 Task: Sort the properties by date changed in descending order.
Action: Mouse moved to (752, 260)
Screenshot: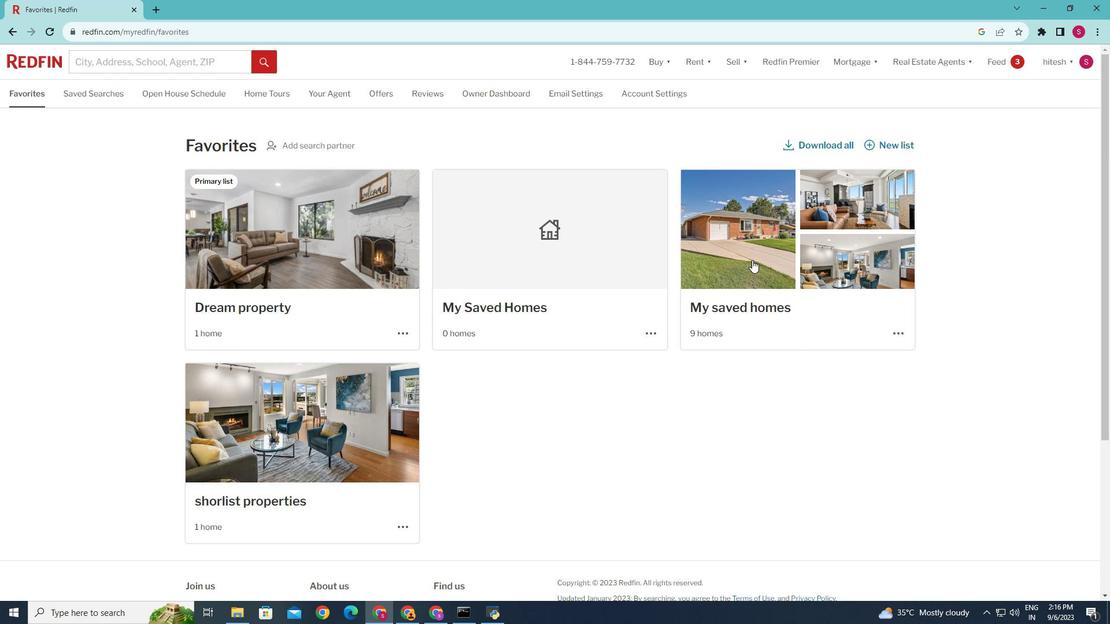 
Action: Mouse pressed left at (752, 260)
Screenshot: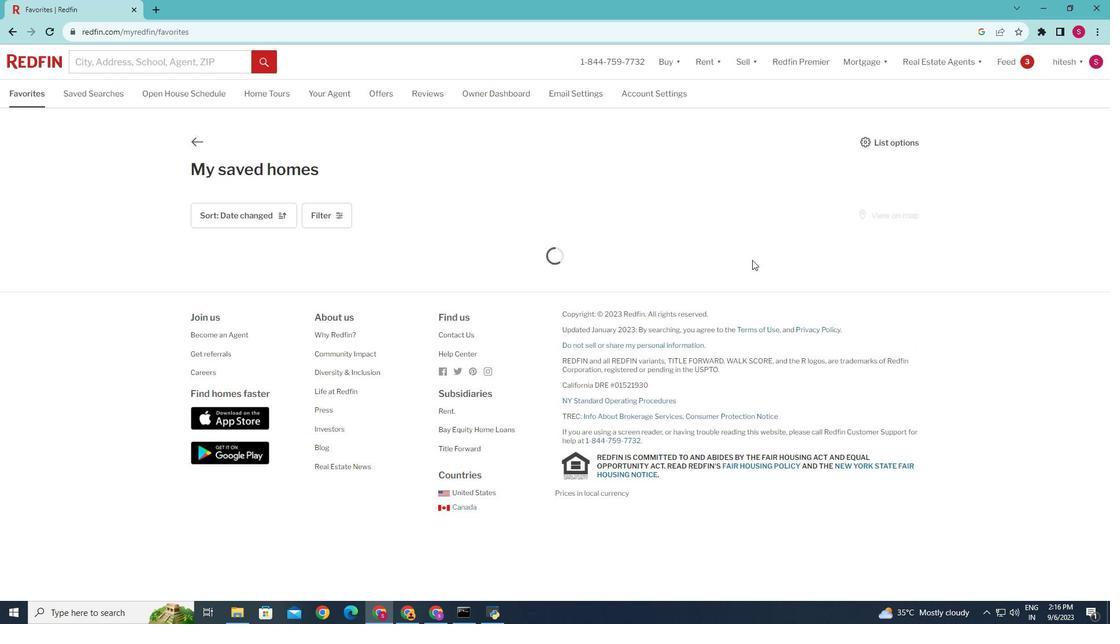 
Action: Mouse moved to (246, 212)
Screenshot: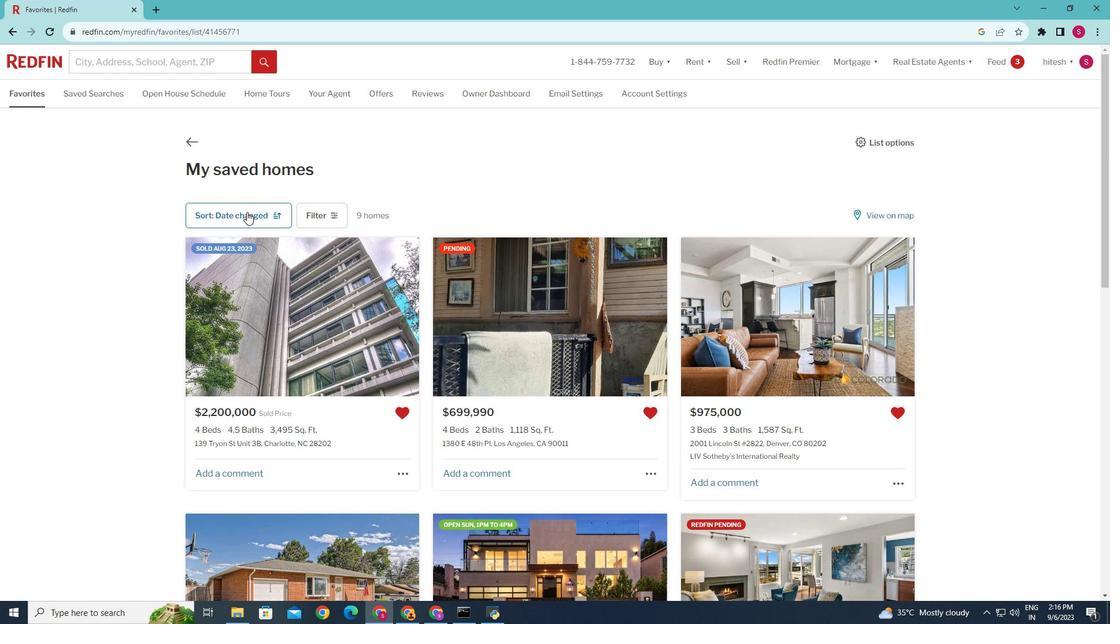 
Action: Mouse pressed left at (246, 212)
Screenshot: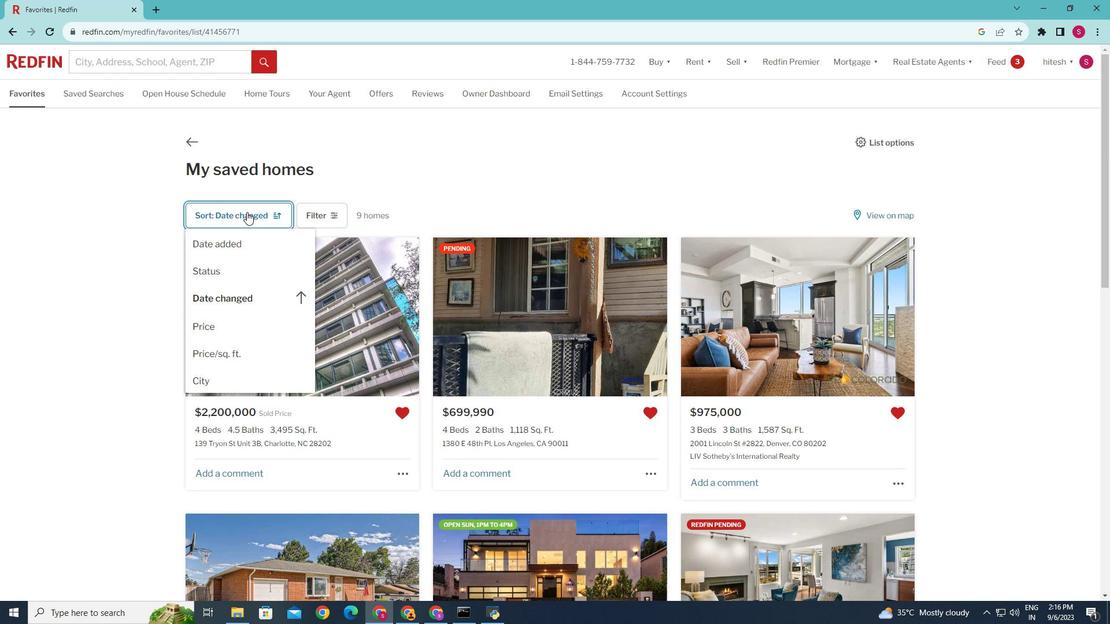 
Action: Mouse moved to (286, 300)
Screenshot: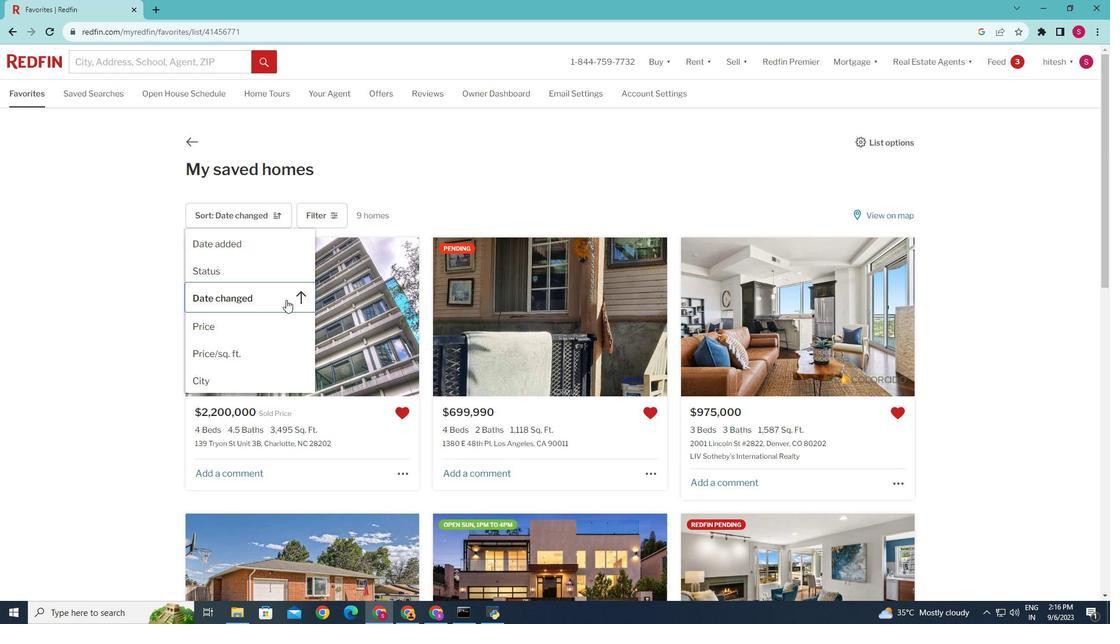 
Action: Mouse pressed left at (286, 300)
Screenshot: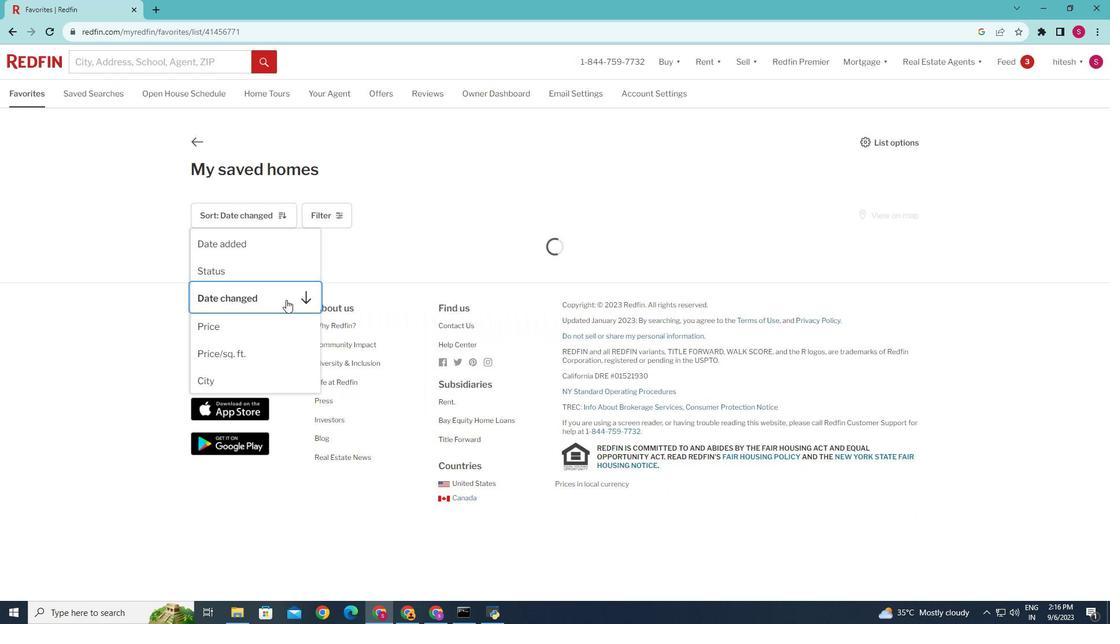 
Action: Mouse moved to (444, 380)
Screenshot: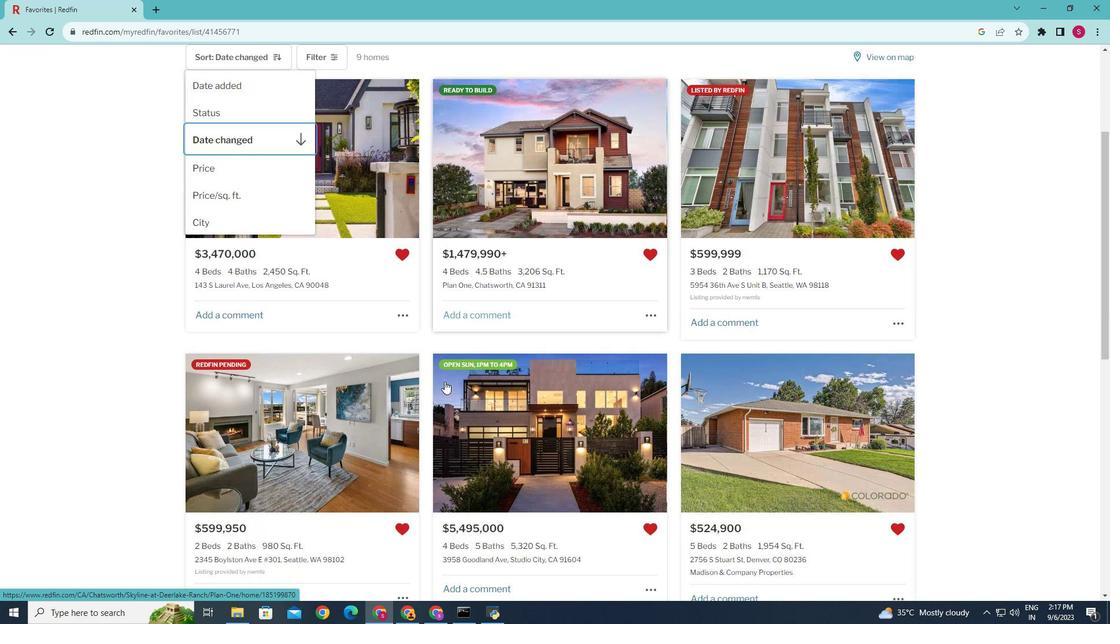 
Action: Mouse scrolled (444, 379) with delta (0, 0)
Screenshot: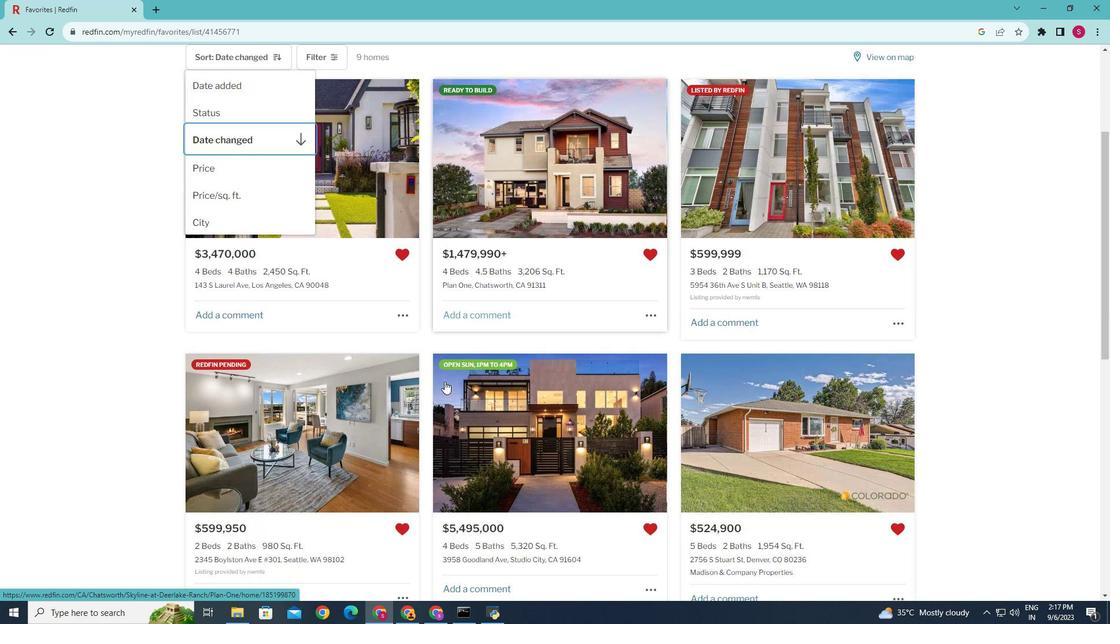 
Action: Mouse moved to (444, 381)
Screenshot: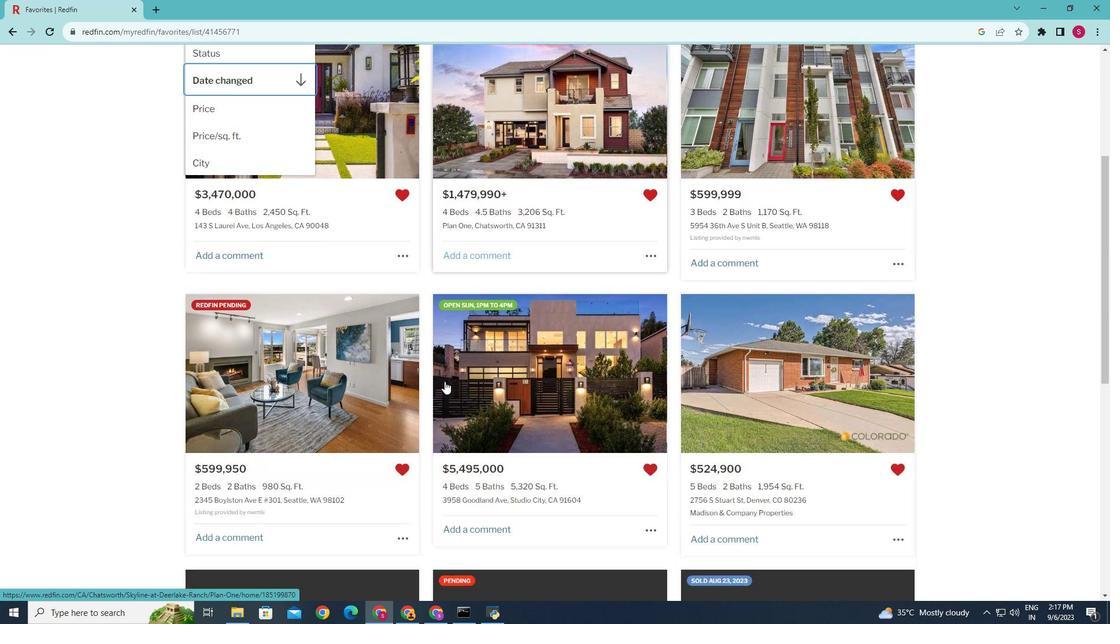 
Action: Mouse scrolled (444, 381) with delta (0, 0)
Screenshot: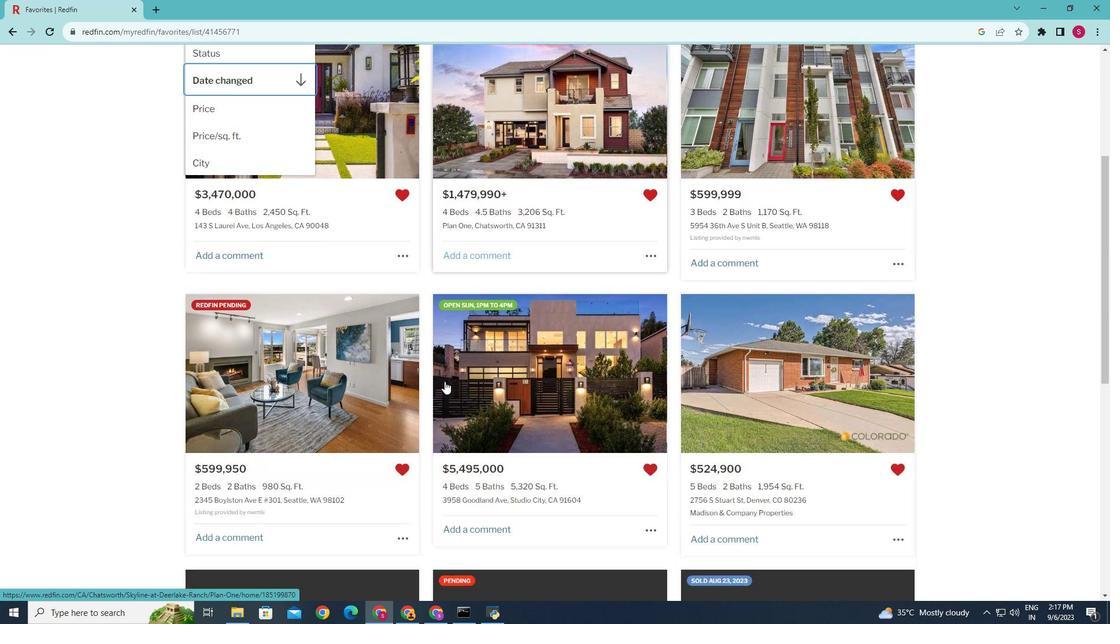 
Action: Mouse scrolled (444, 381) with delta (0, 0)
Screenshot: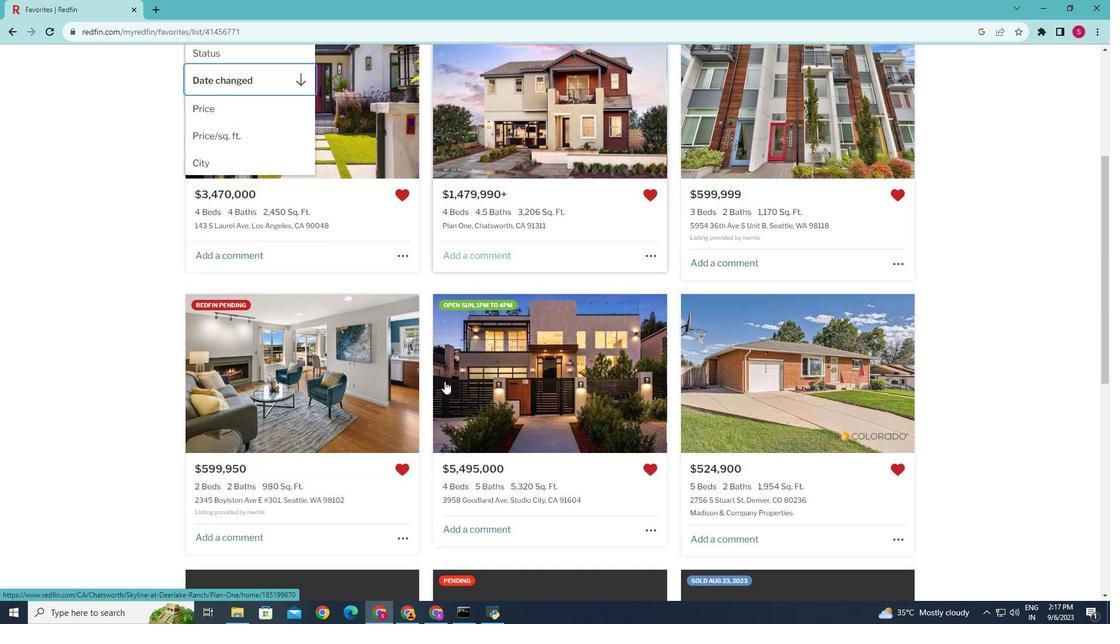 
Action: Mouse scrolled (444, 381) with delta (0, 0)
Screenshot: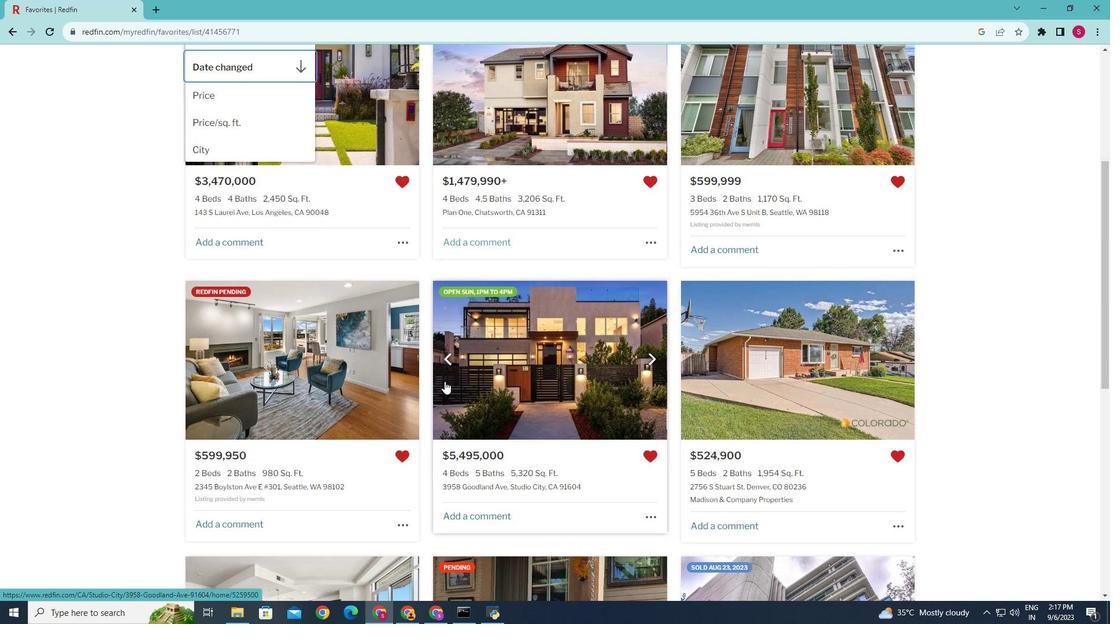 
Action: Mouse scrolled (444, 381) with delta (0, 0)
Screenshot: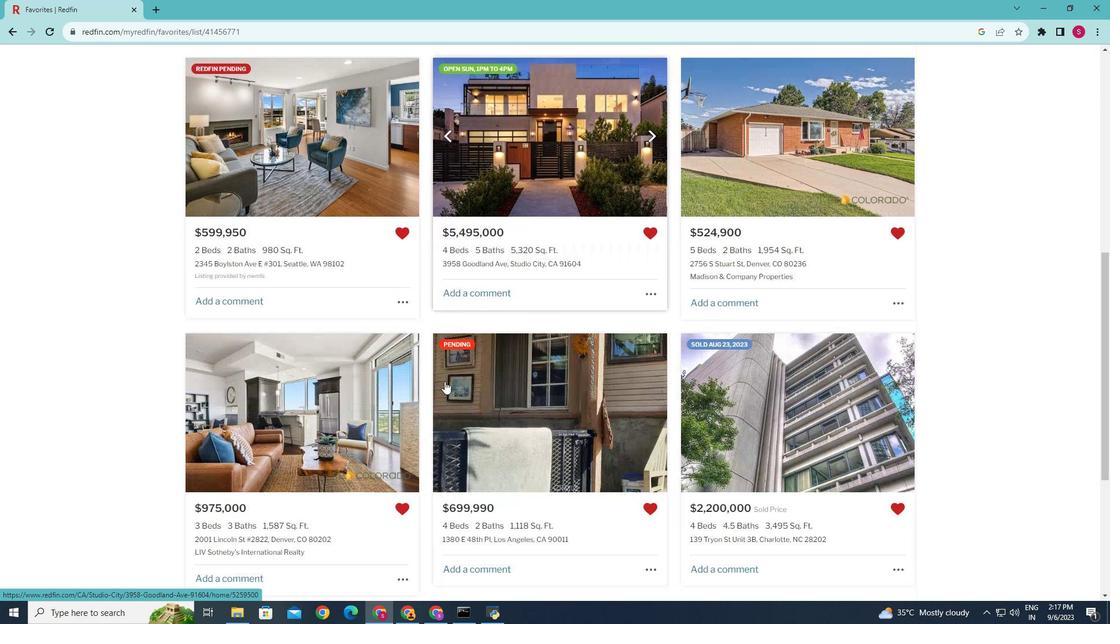 
Action: Mouse scrolled (444, 381) with delta (0, 0)
Screenshot: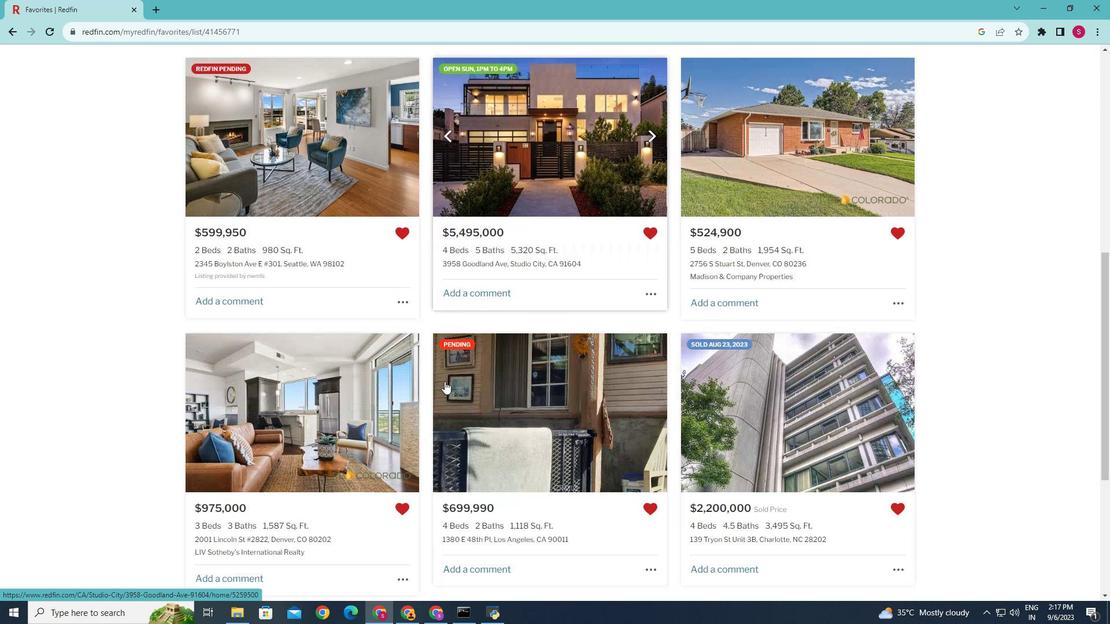 
Action: Mouse scrolled (444, 381) with delta (0, 0)
Screenshot: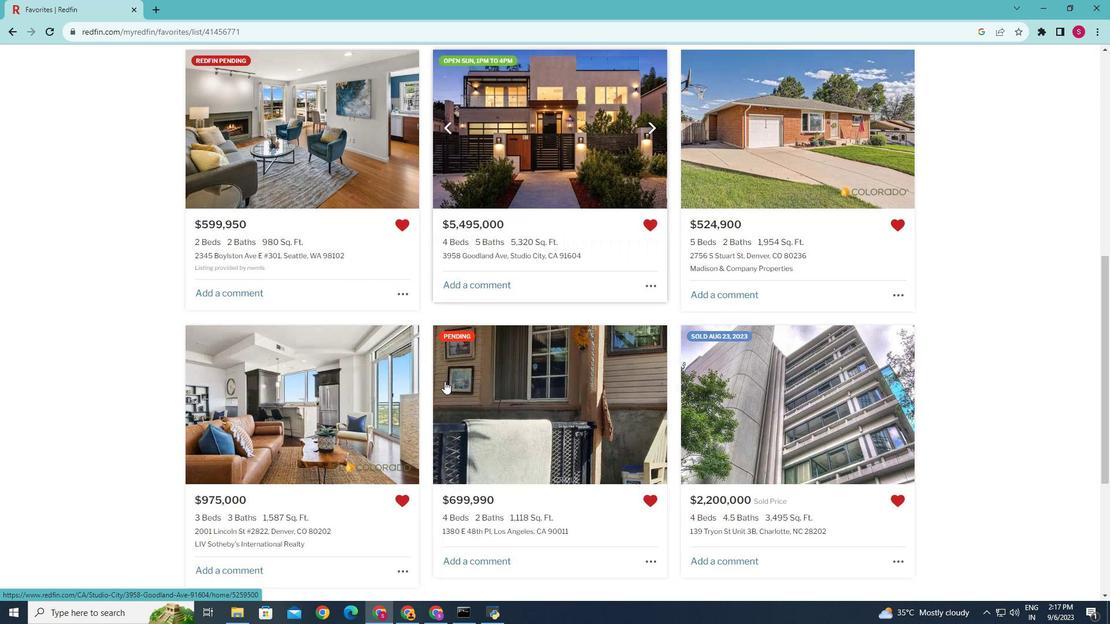 
Action: Mouse scrolled (444, 381) with delta (0, 0)
Screenshot: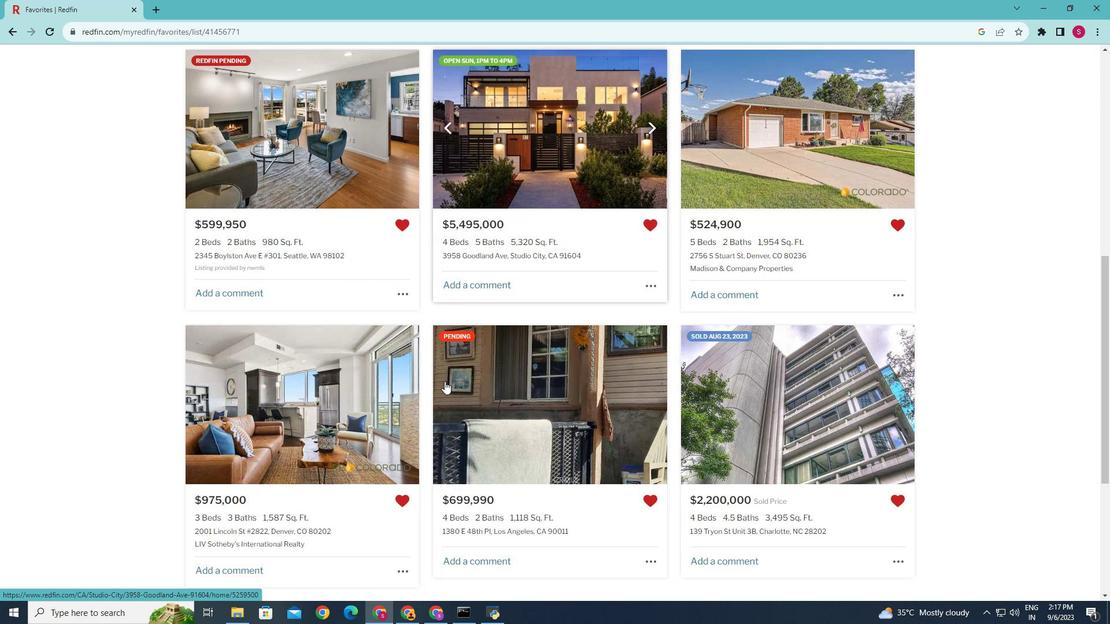 
Action: Mouse scrolled (444, 381) with delta (0, 0)
Screenshot: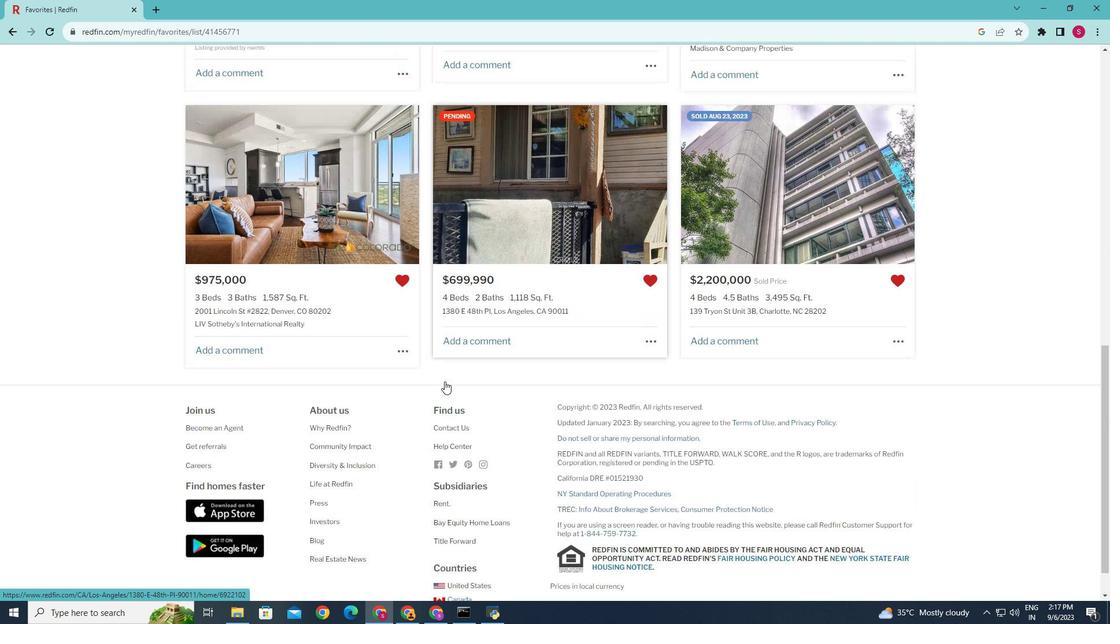 
Action: Mouse scrolled (444, 381) with delta (0, 0)
Screenshot: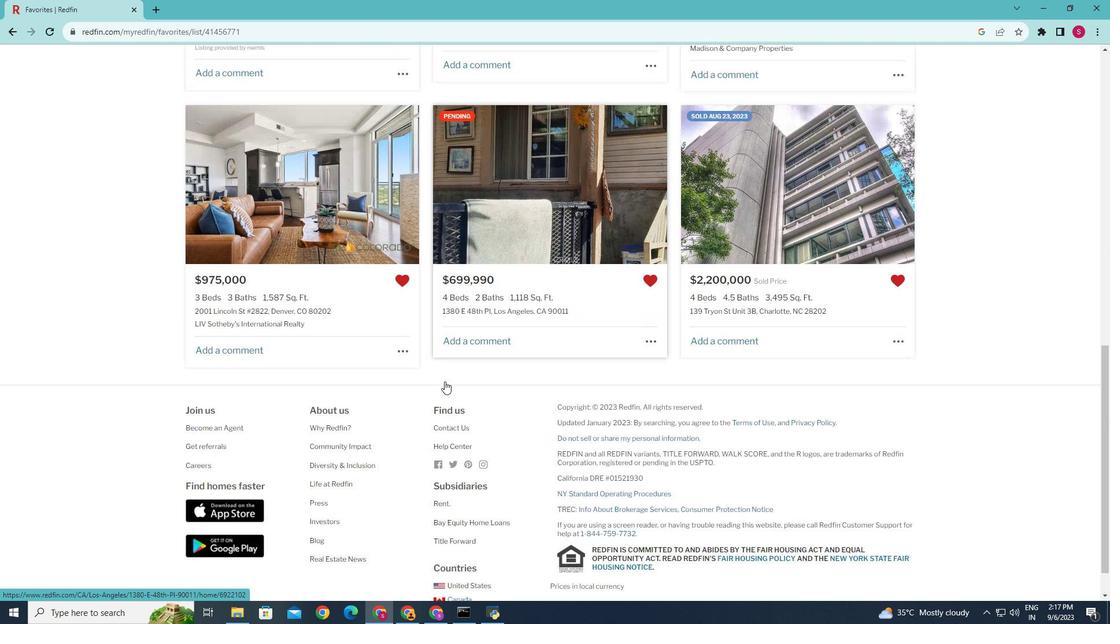 
Action: Mouse scrolled (444, 381) with delta (0, 0)
Screenshot: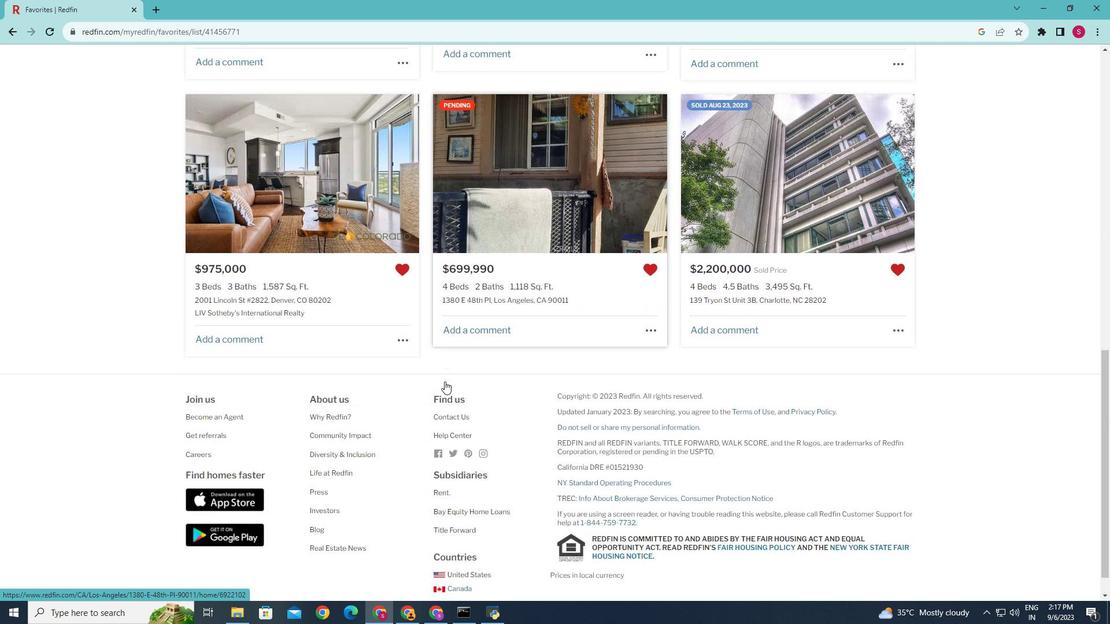 
Action: Mouse scrolled (444, 381) with delta (0, 0)
Screenshot: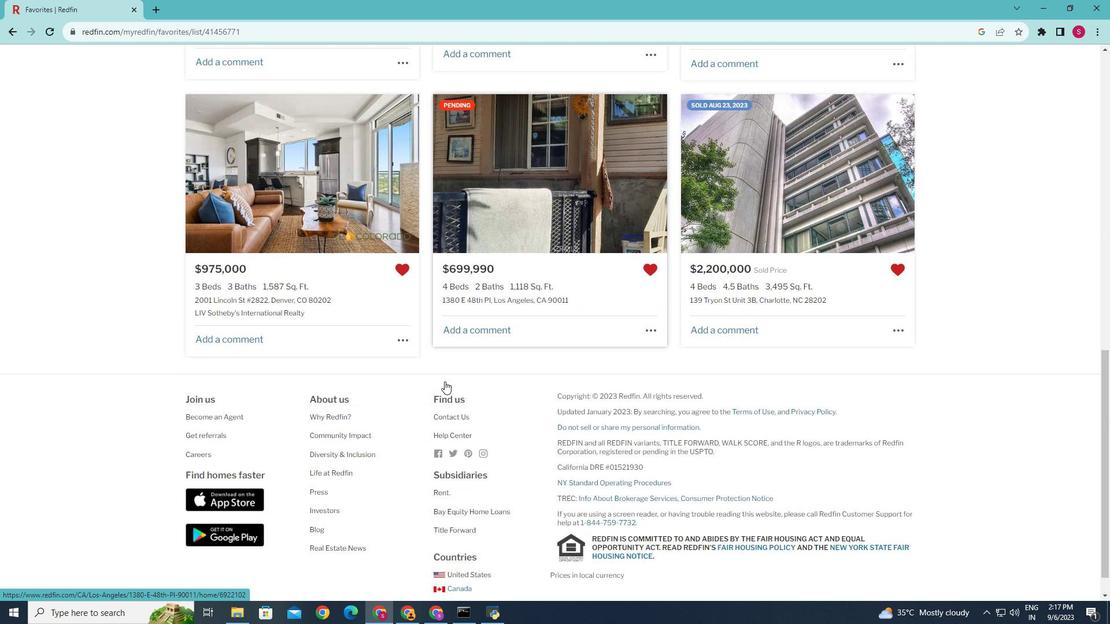 
